 Task: Find the best route from Seattle, Washington, to Vancouver, British Columbia, Canada.
Action: Mouse moved to (275, 68)
Screenshot: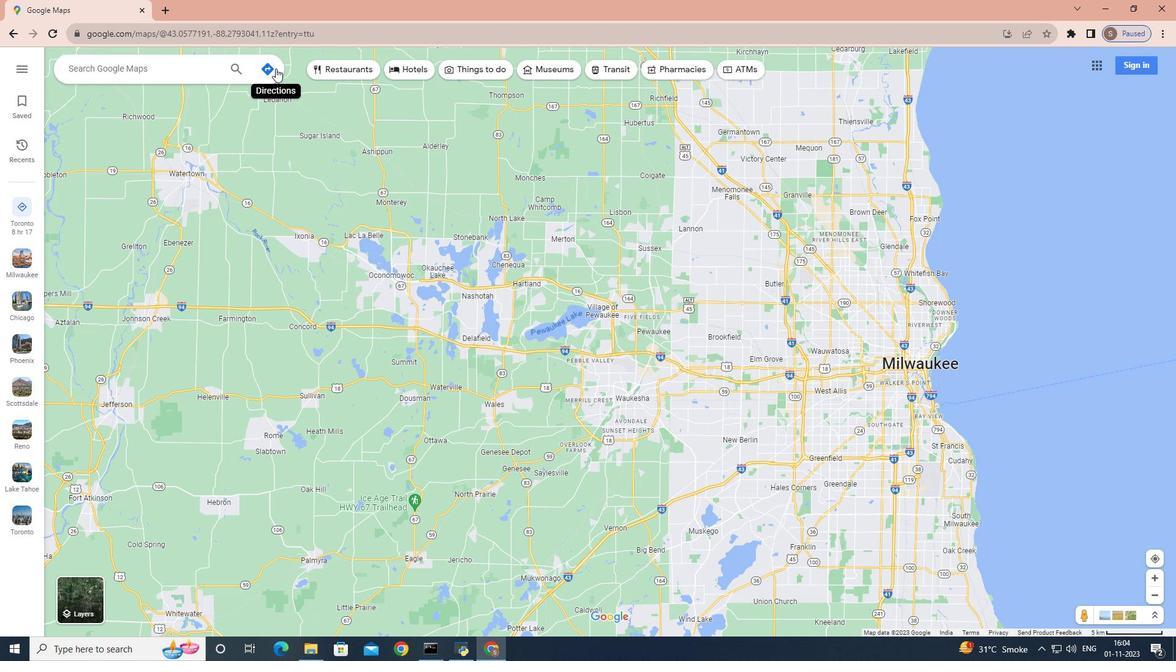
Action: Mouse pressed left at (275, 68)
Screenshot: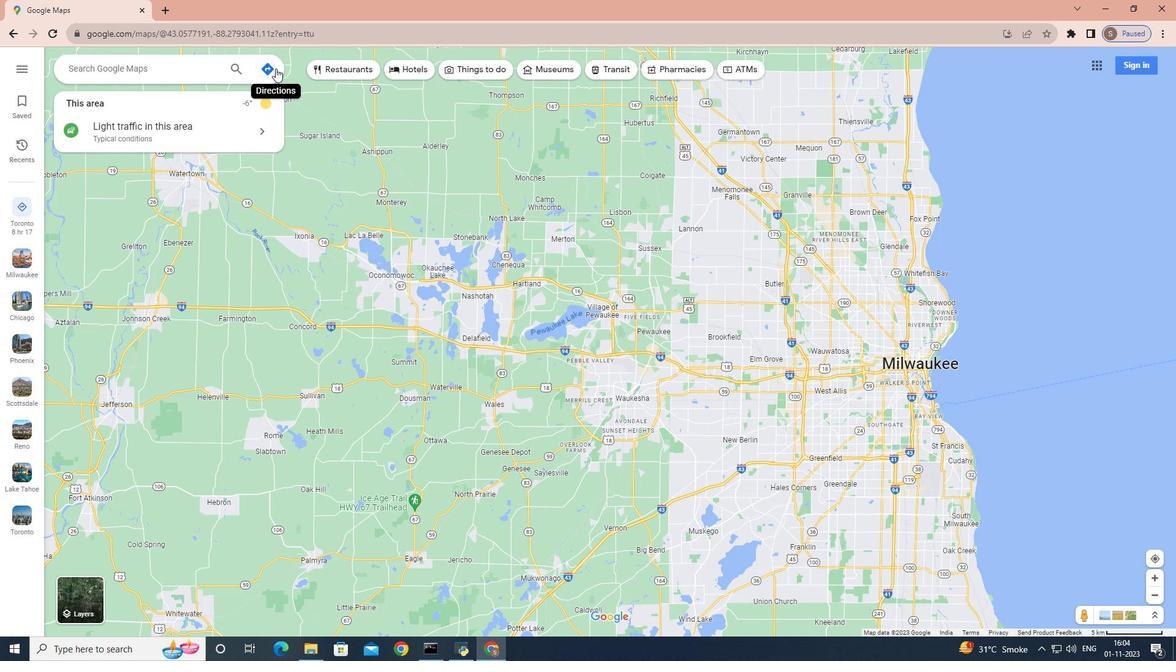 
Action: Mouse moved to (216, 86)
Screenshot: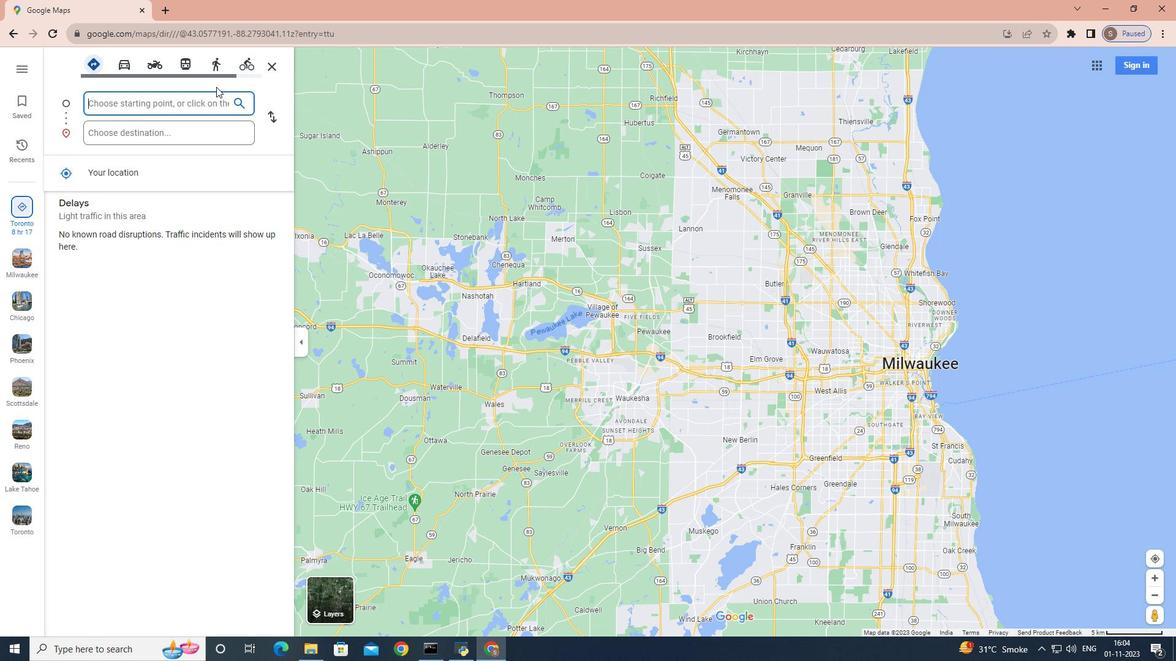 
Action: Key pressed <Key.shift>Seattle,<Key.space><Key.shift>washington
Screenshot: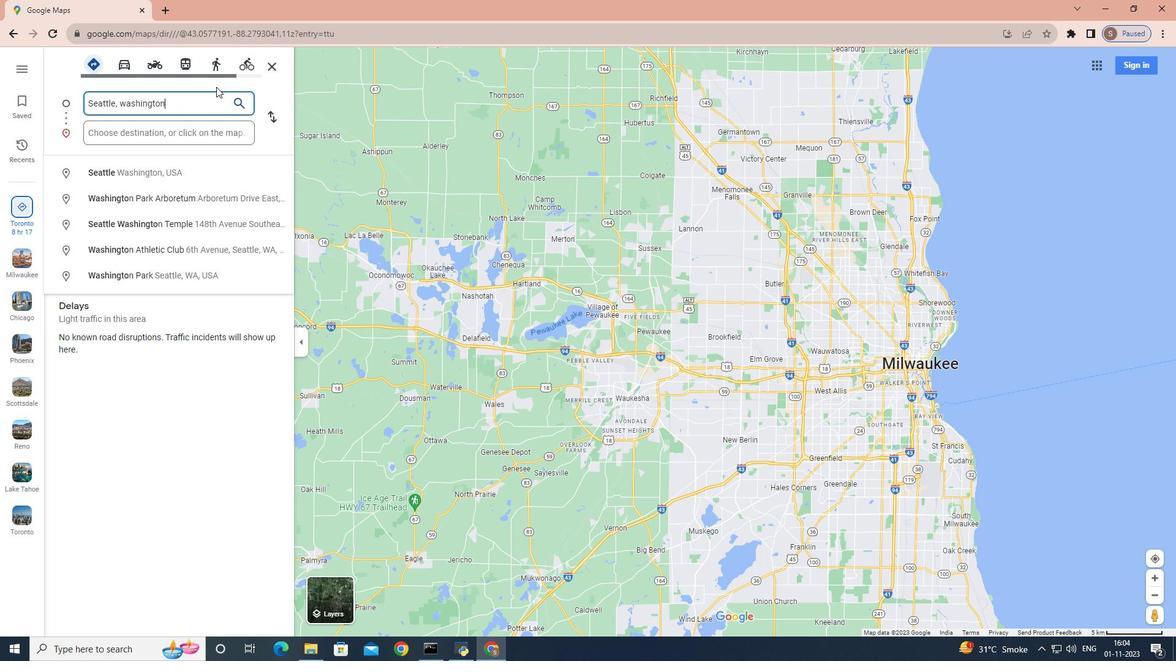 
Action: Mouse moved to (177, 132)
Screenshot: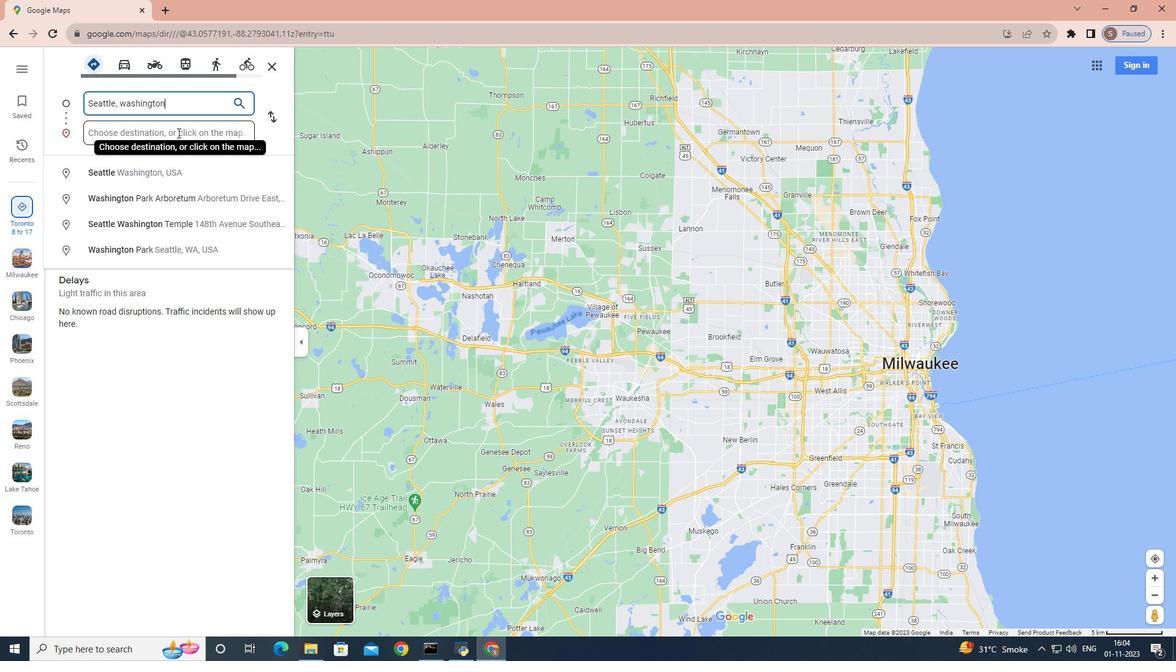 
Action: Mouse pressed left at (177, 132)
Screenshot: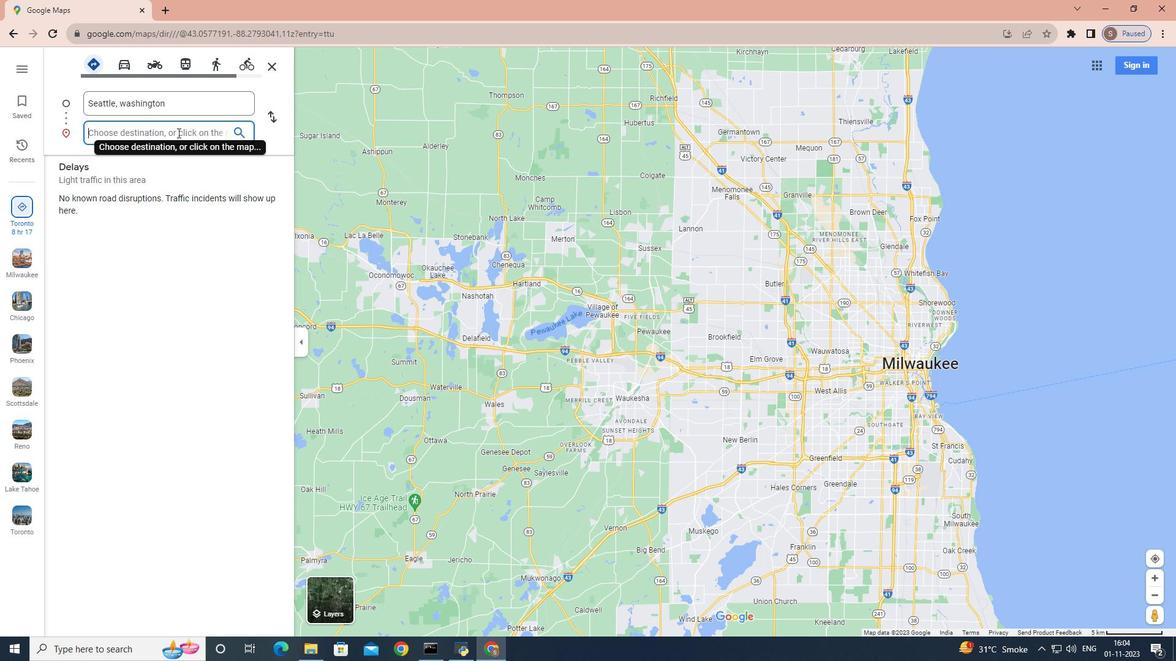 
Action: Key pressed <Key.shift>Vancouver,<Key.space><Key.shift>British<Key.space><Key.shift>Columbia,<Key.space><Key.shift>Canada
Screenshot: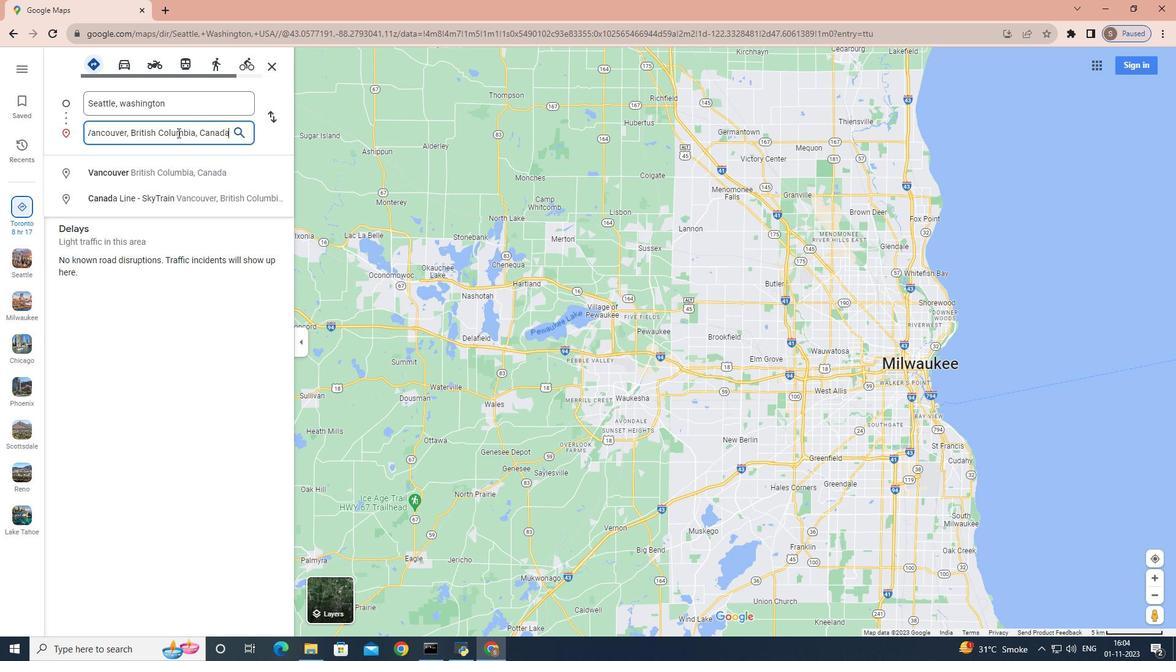 
Action: Mouse moved to (92, 61)
Screenshot: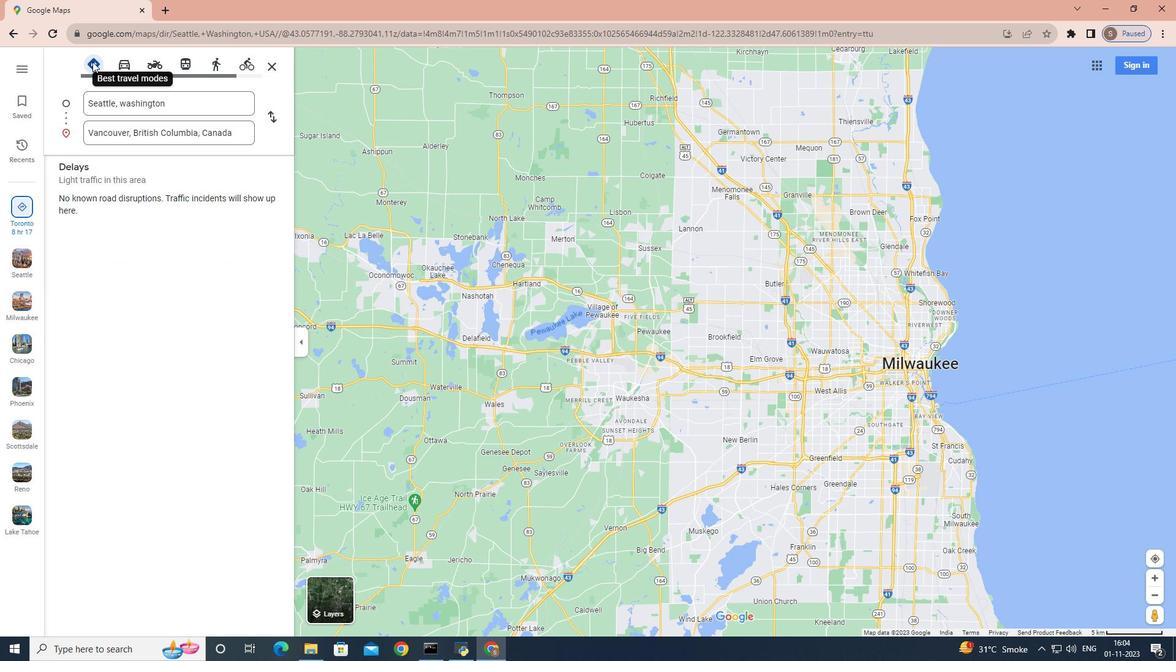 
Action: Mouse pressed left at (92, 61)
Screenshot: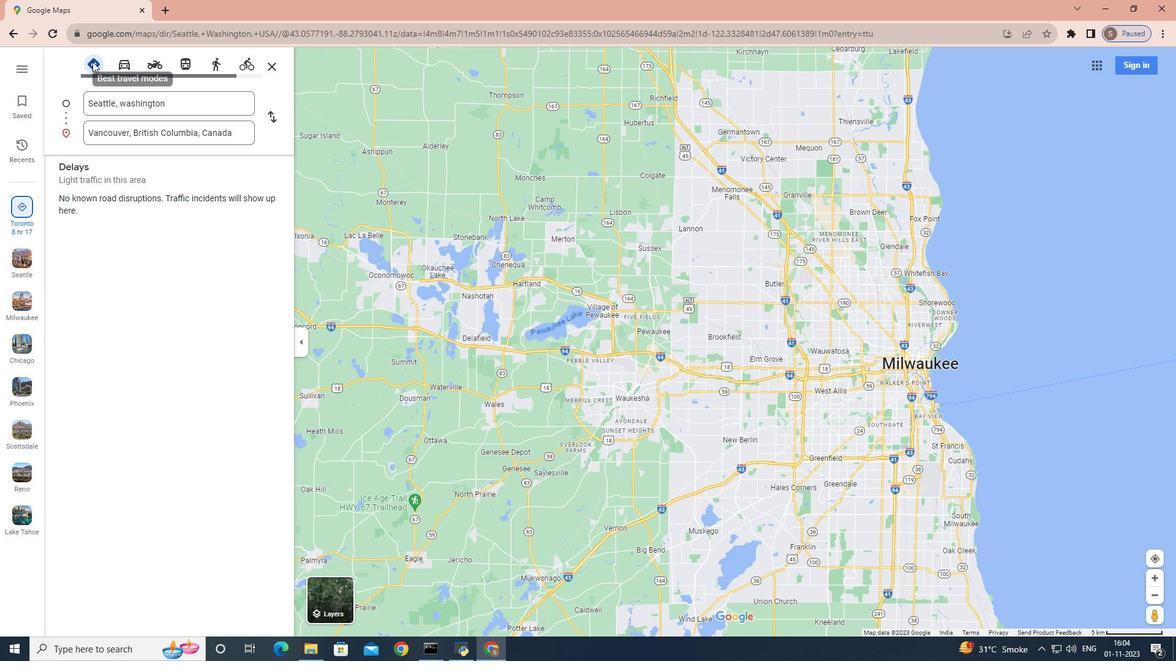
Action: Mouse moved to (154, 130)
Screenshot: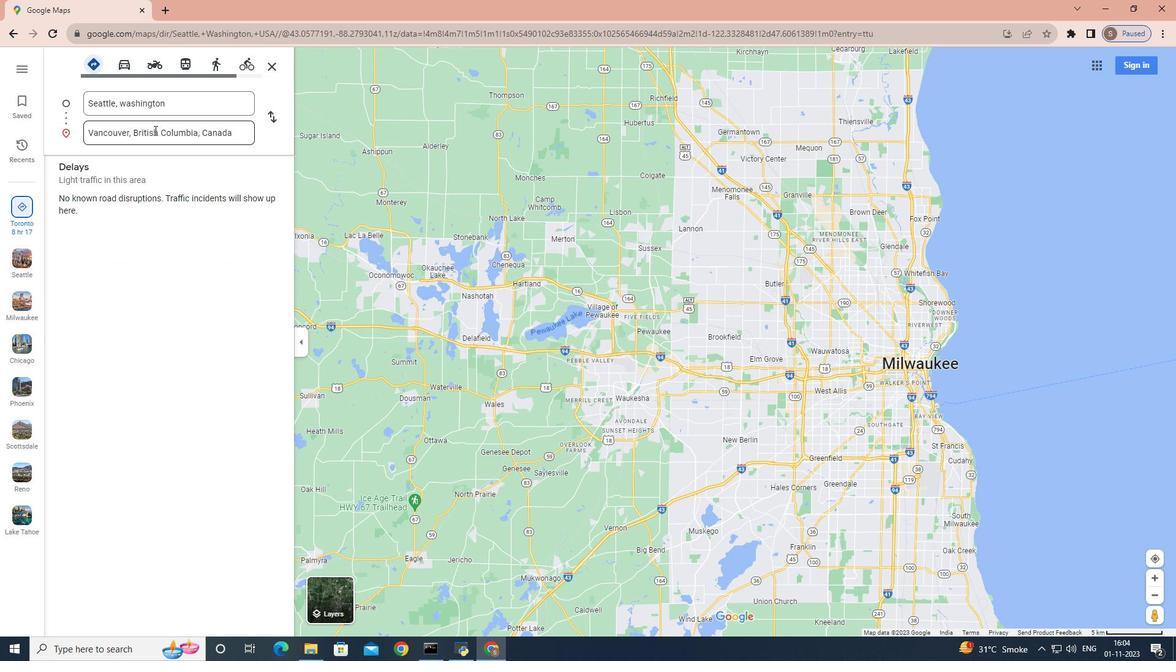 
Action: Key pressed <Key.enter>
Screenshot: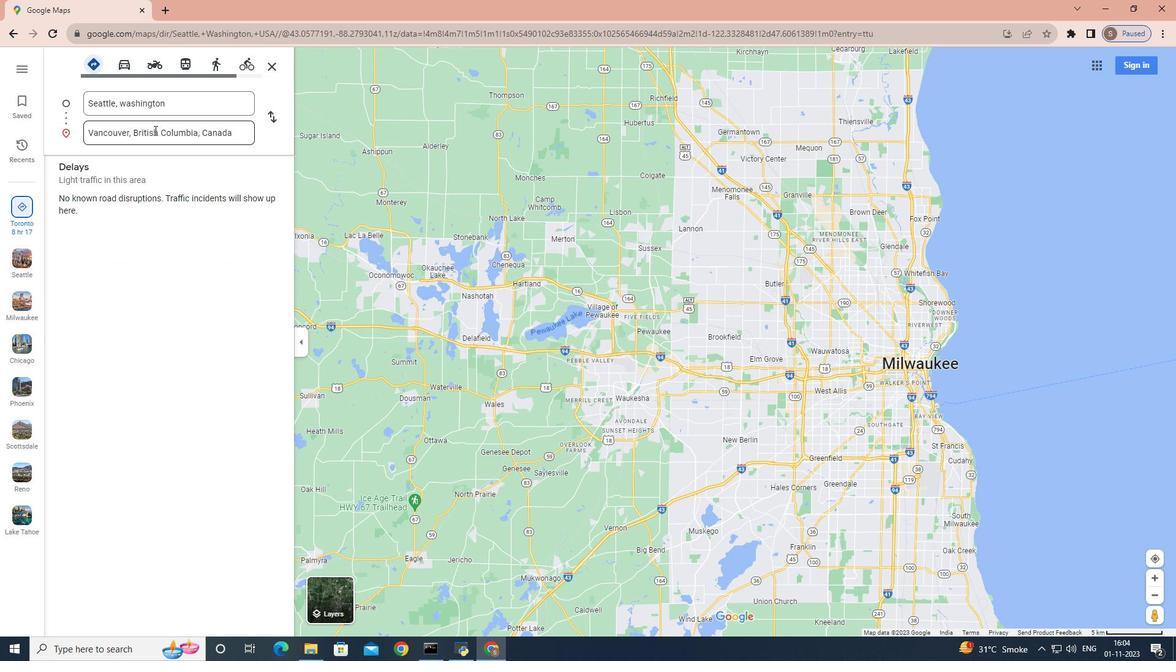 
Action: Mouse moved to (207, 134)
Screenshot: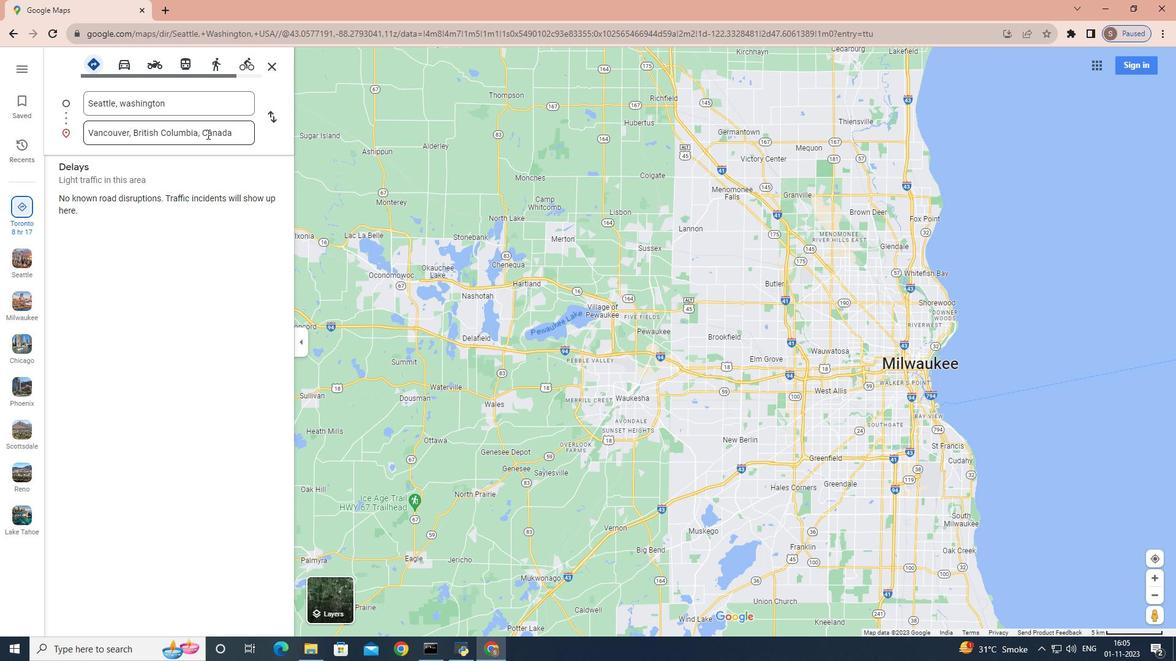 
Action: Key pressed <Key.enter><Key.enter><Key.enter>
Screenshot: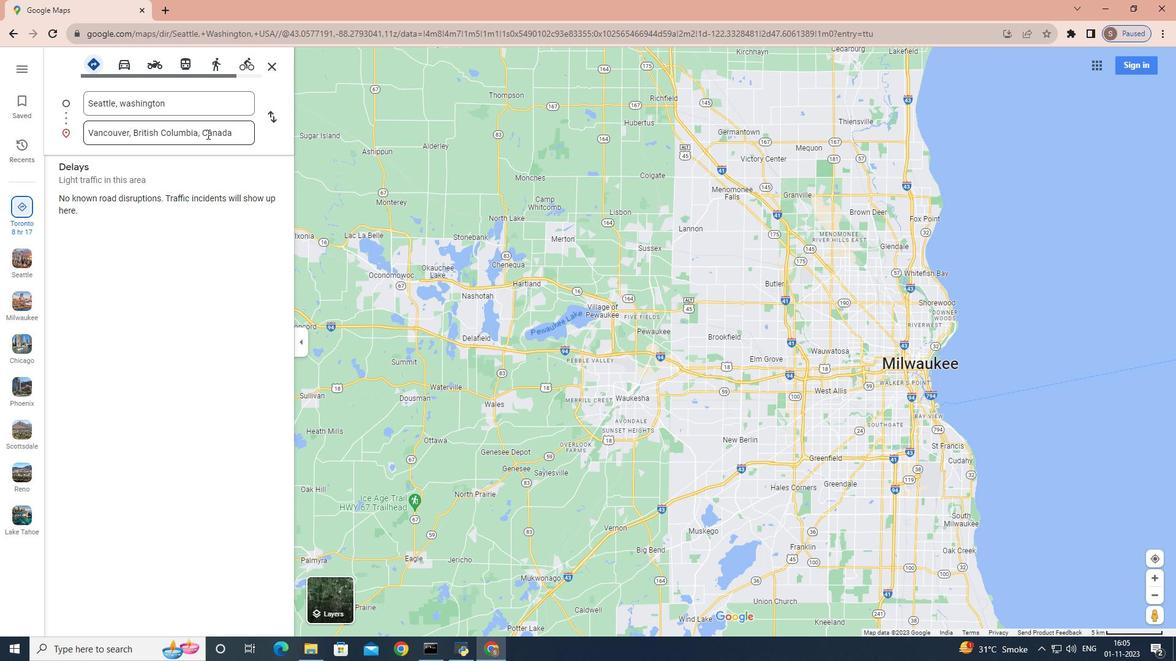 
Action: Mouse moved to (207, 143)
Screenshot: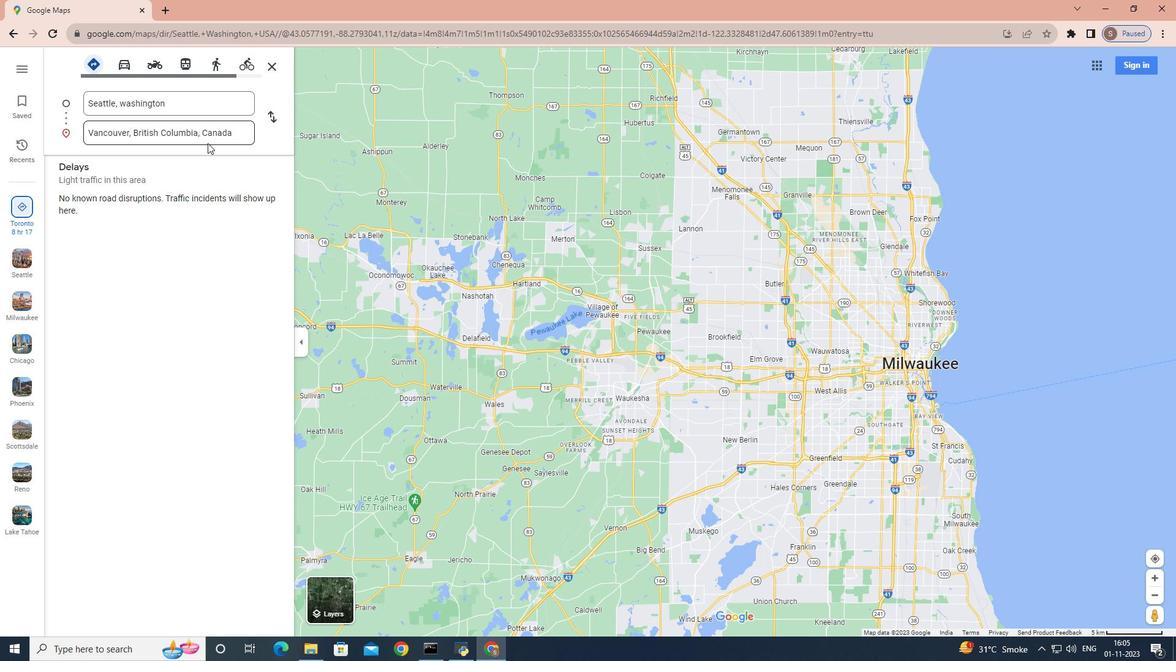 
Action: Key pressed <Key.enter>
Screenshot: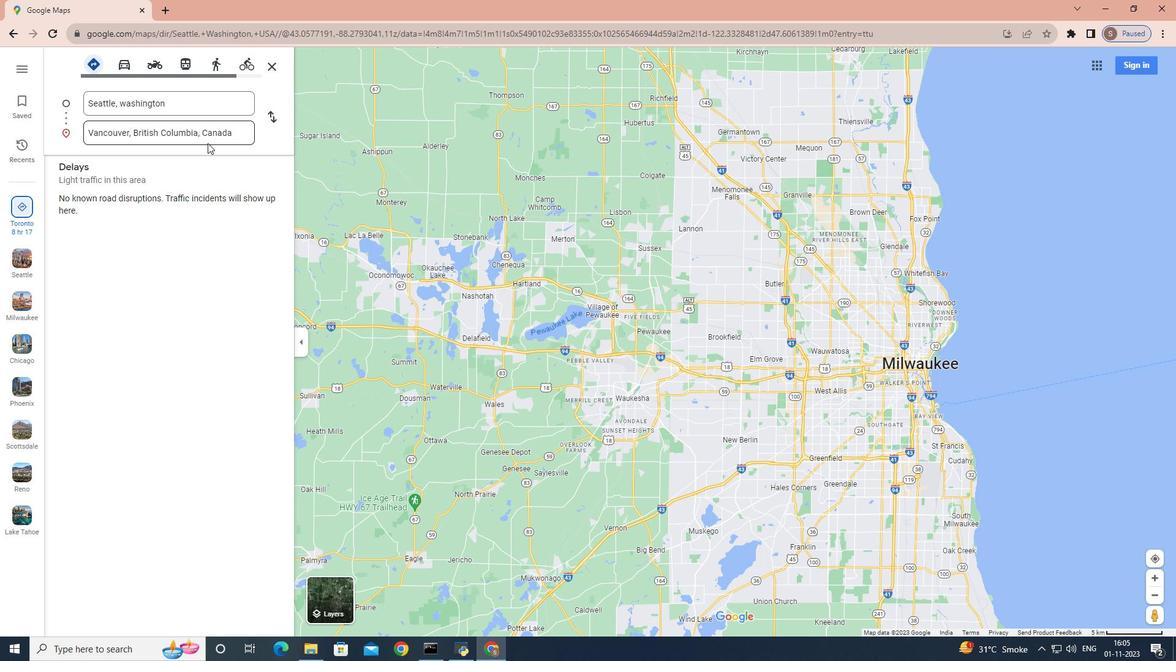 
Action: Mouse moved to (243, 129)
Screenshot: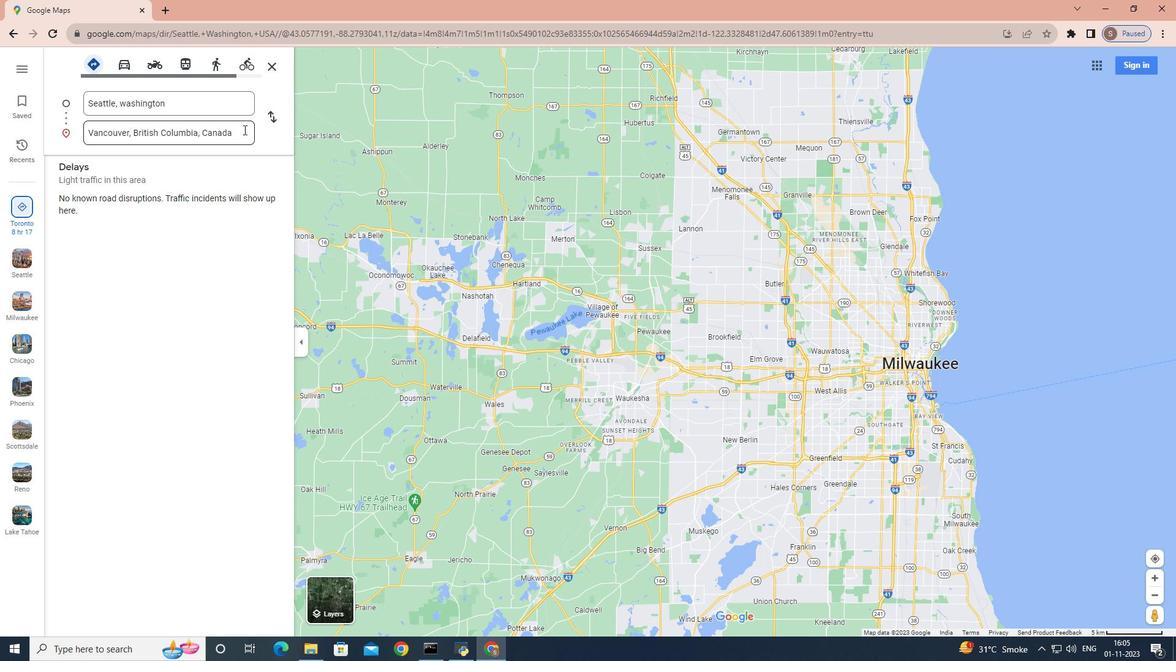
Action: Key pressed <Key.enter>
Screenshot: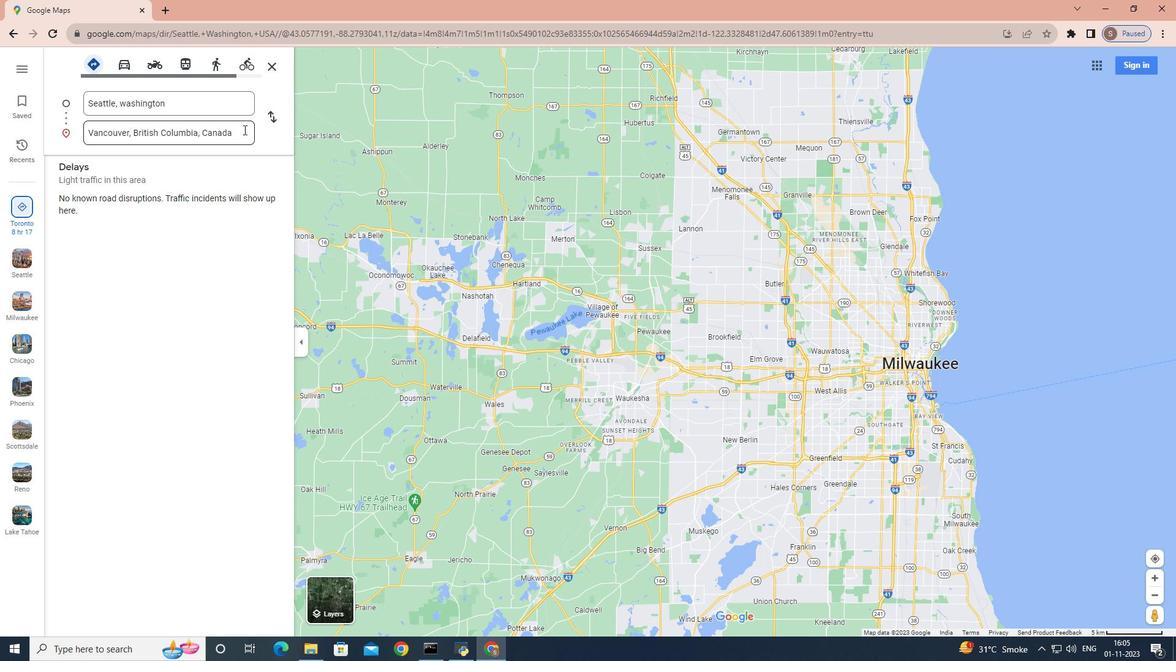 
Action: Mouse pressed left at (243, 129)
Screenshot: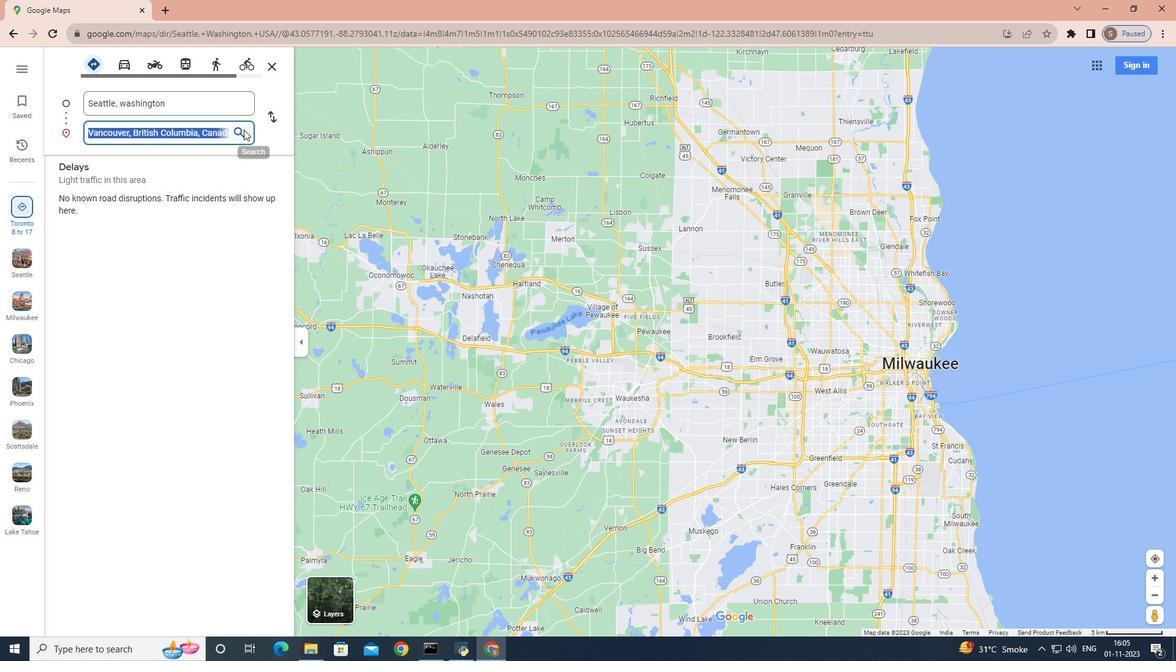 
Action: Key pressed <Key.enter>
Screenshot: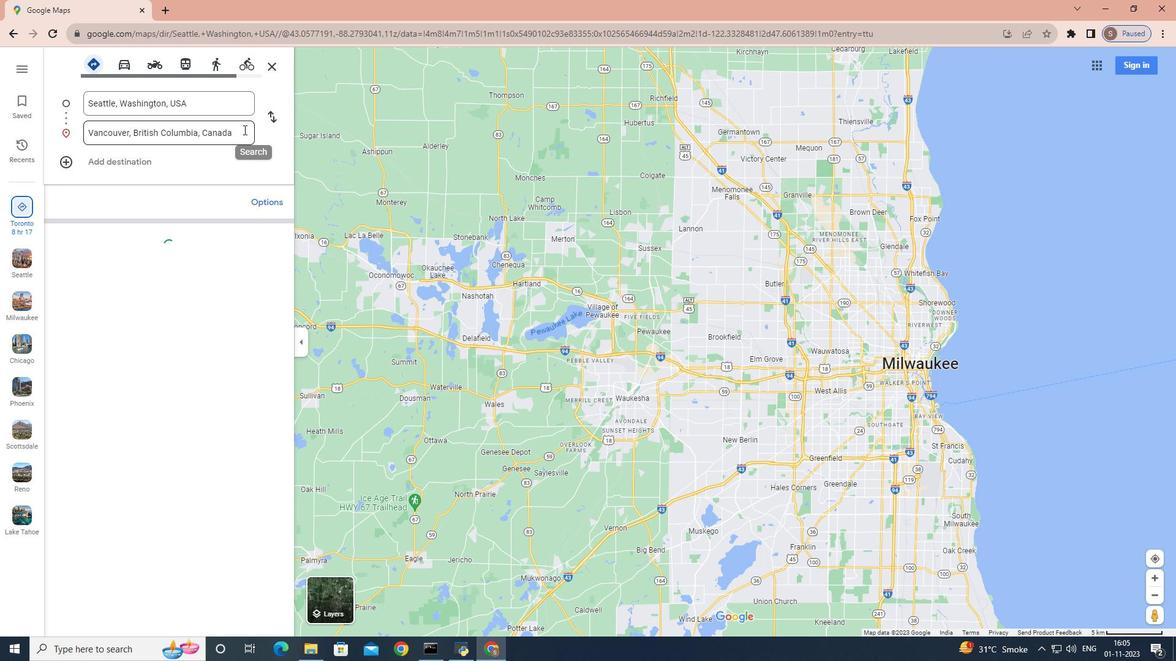 
Action: Mouse moved to (550, 235)
Screenshot: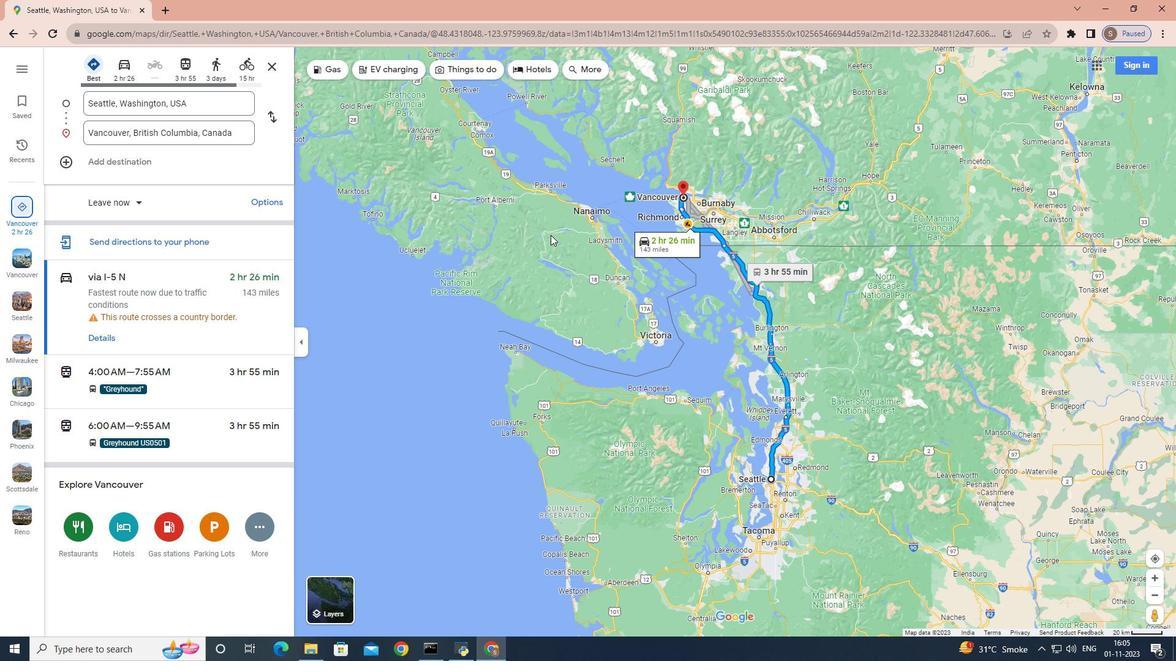 
